 Task: View the list of emails of a particular user
Action: Mouse scrolled (164, 190) with delta (0, 0)
Screenshot: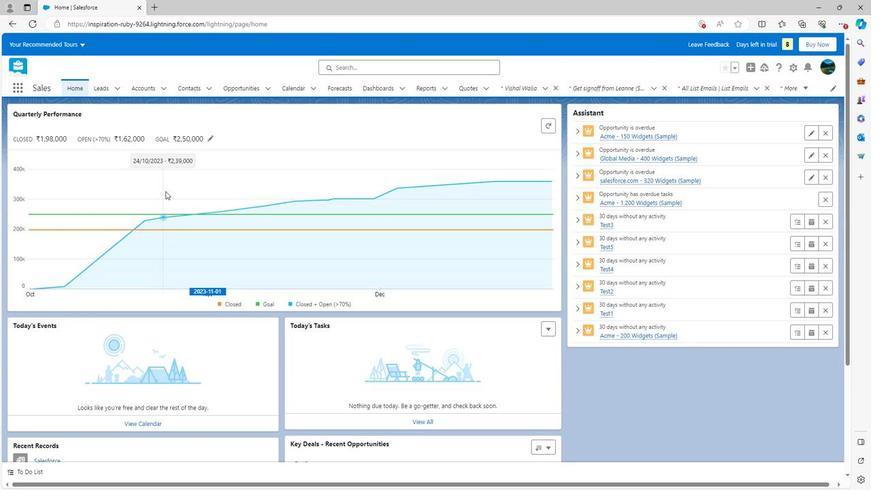 
Action: Mouse scrolled (164, 190) with delta (0, 0)
Screenshot: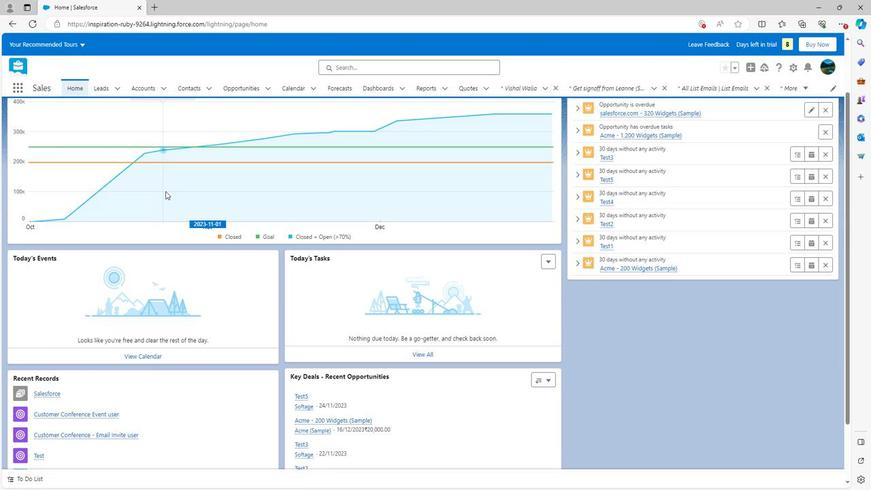 
Action: Mouse scrolled (164, 190) with delta (0, 0)
Screenshot: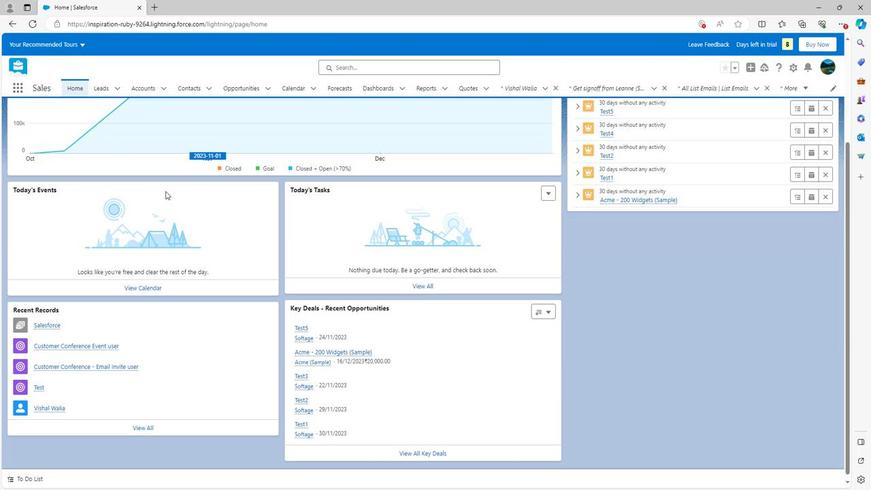 
Action: Mouse scrolled (164, 191) with delta (0, 0)
Screenshot: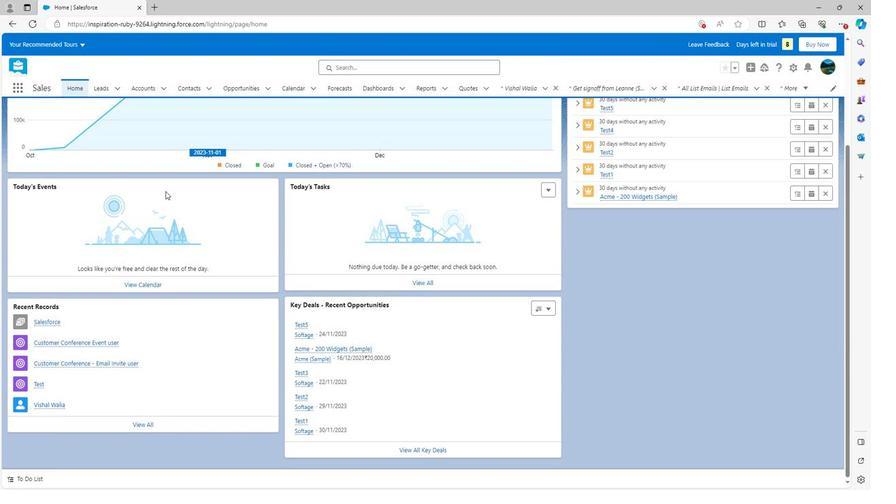 
Action: Mouse scrolled (164, 191) with delta (0, 0)
Screenshot: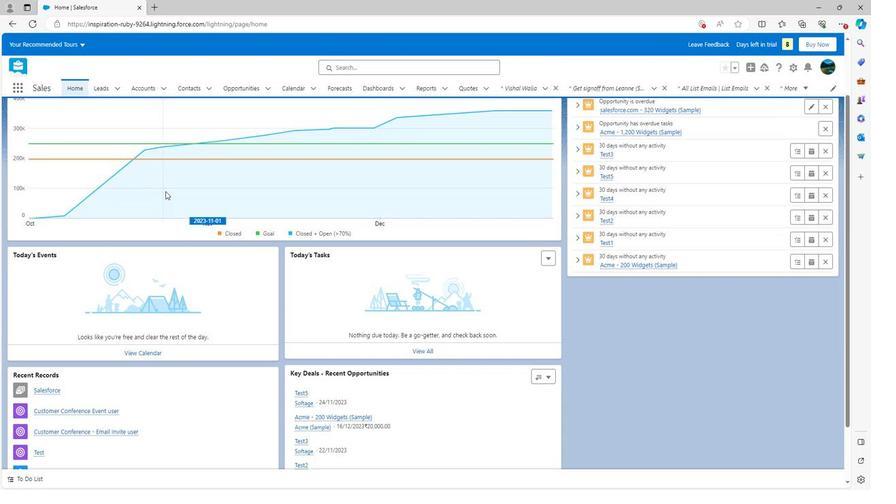 
Action: Mouse scrolled (164, 191) with delta (0, 0)
Screenshot: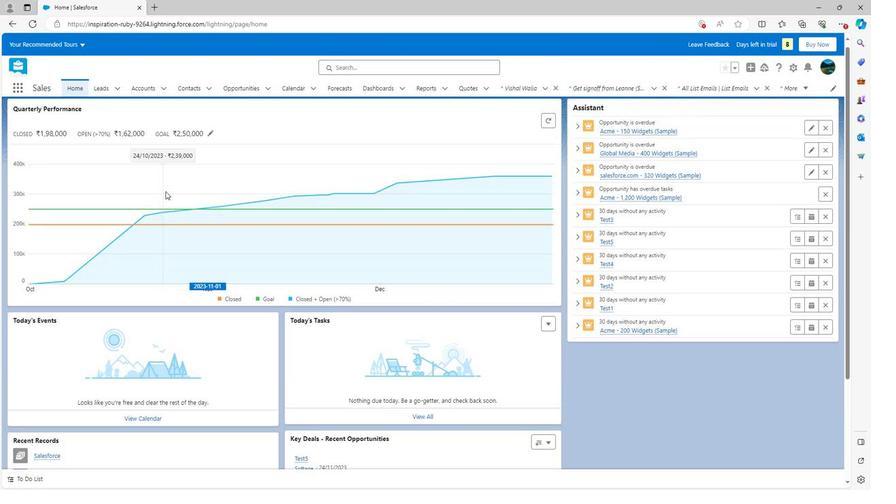 
Action: Mouse scrolled (164, 191) with delta (0, 0)
Screenshot: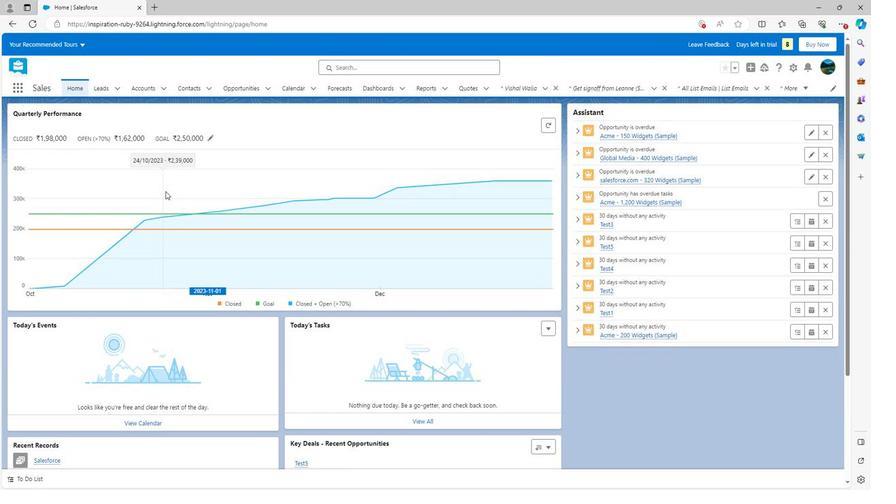 
Action: Mouse scrolled (164, 191) with delta (0, 0)
Screenshot: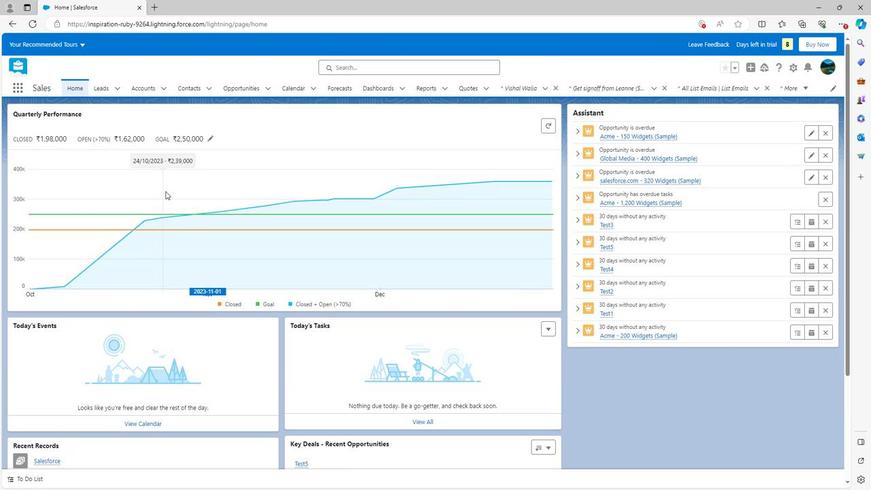 
Action: Mouse moved to (735, 88)
Screenshot: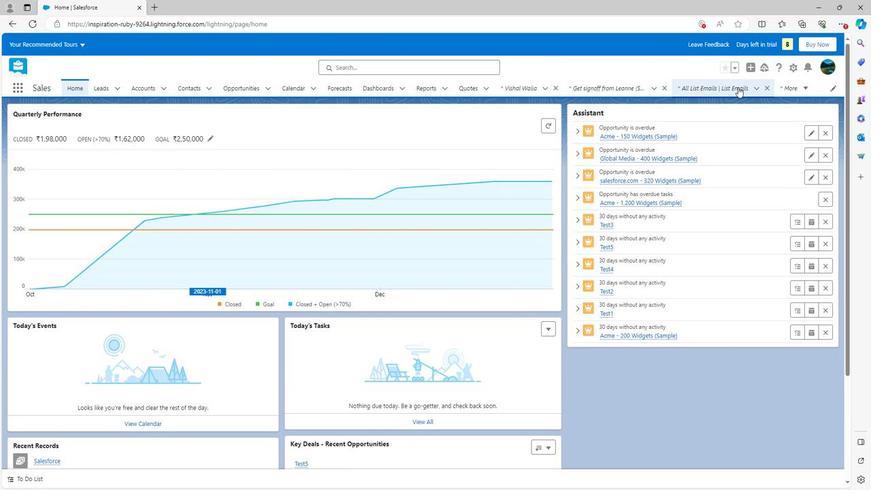 
Action: Mouse pressed left at (735, 88)
Screenshot: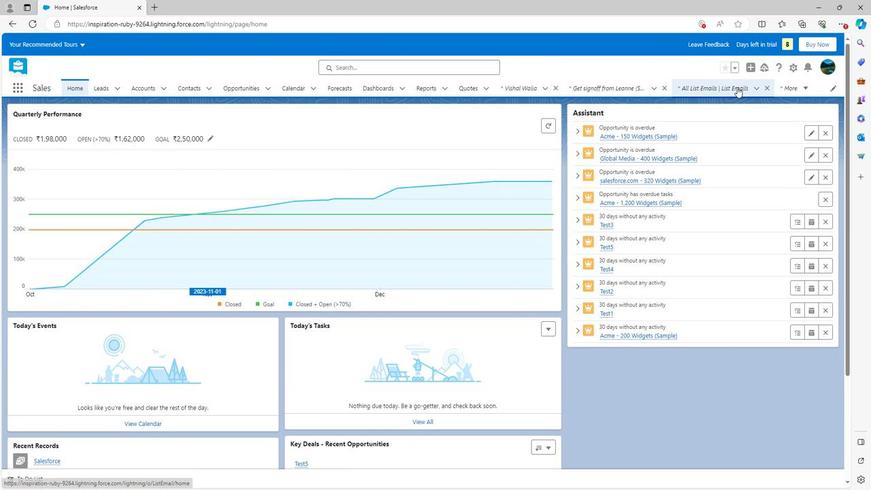
Action: Mouse moved to (100, 121)
Screenshot: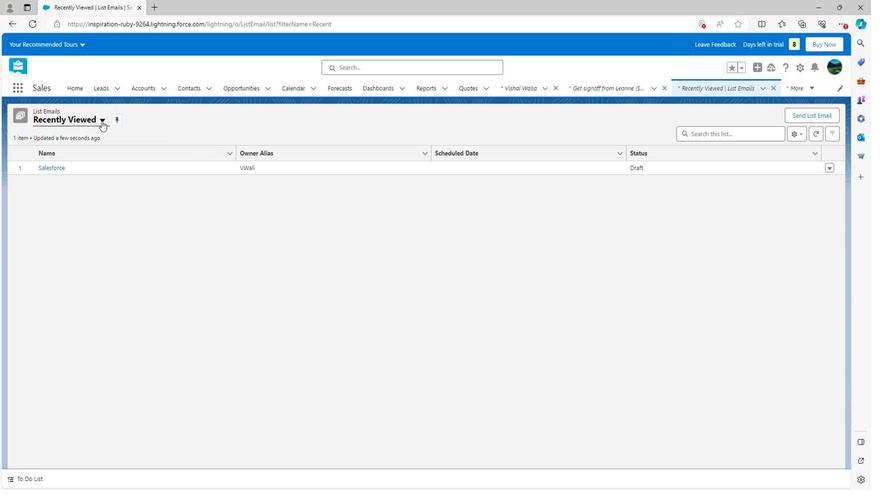 
Action: Mouse pressed left at (100, 121)
Screenshot: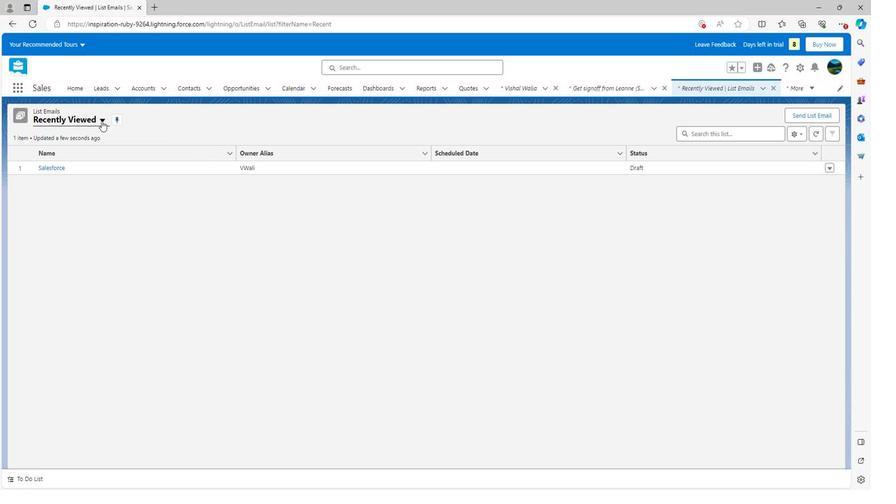 
Action: Mouse moved to (74, 170)
Screenshot: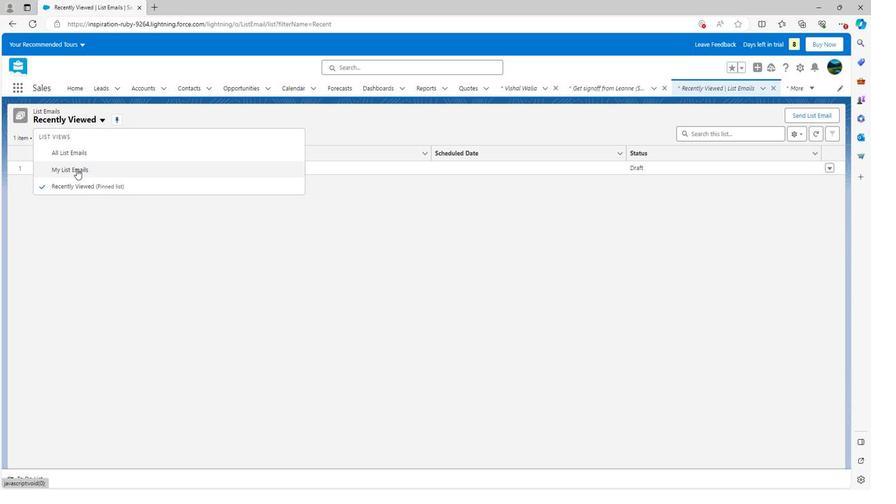 
Action: Mouse pressed left at (74, 170)
Screenshot: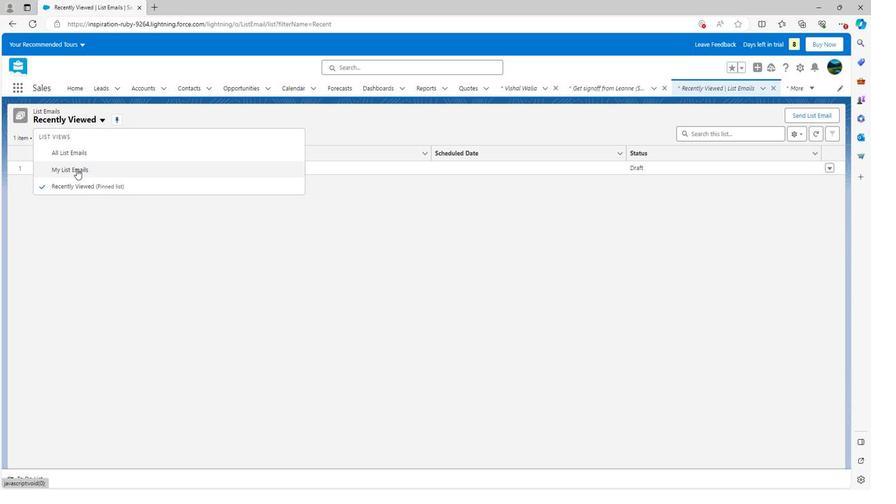 
Action: Mouse moved to (313, 172)
Screenshot: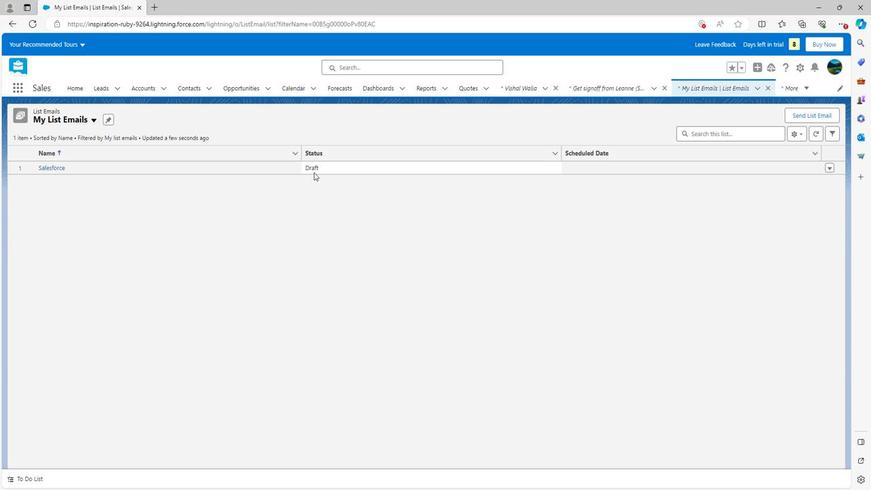 
